 Task: Create New Customer with Customer Name: Cuban Dulceria International Bakery, Billing Address Line1: 3517 Cook Hill Road, Billing Address Line2:  Danbury, Billing Address Line3:  Connecticut 06810
Action: Mouse moved to (186, 35)
Screenshot: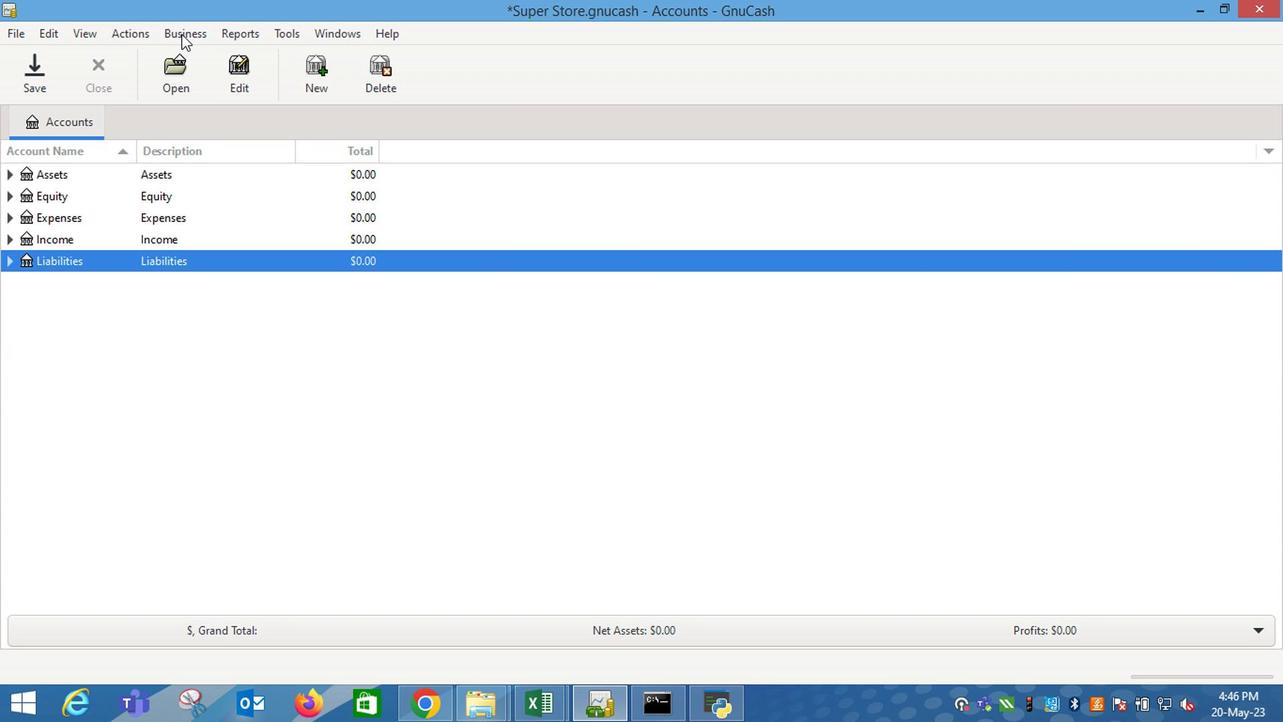 
Action: Mouse pressed left at (186, 35)
Screenshot: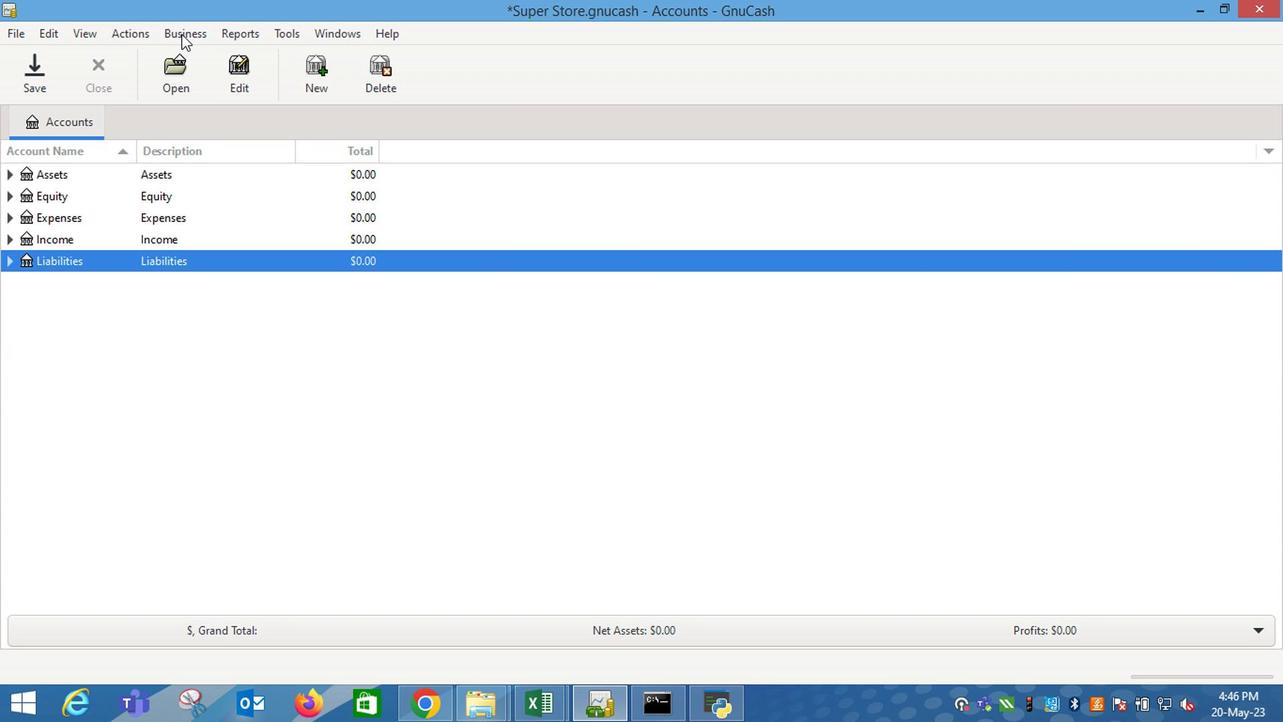 
Action: Mouse moved to (380, 87)
Screenshot: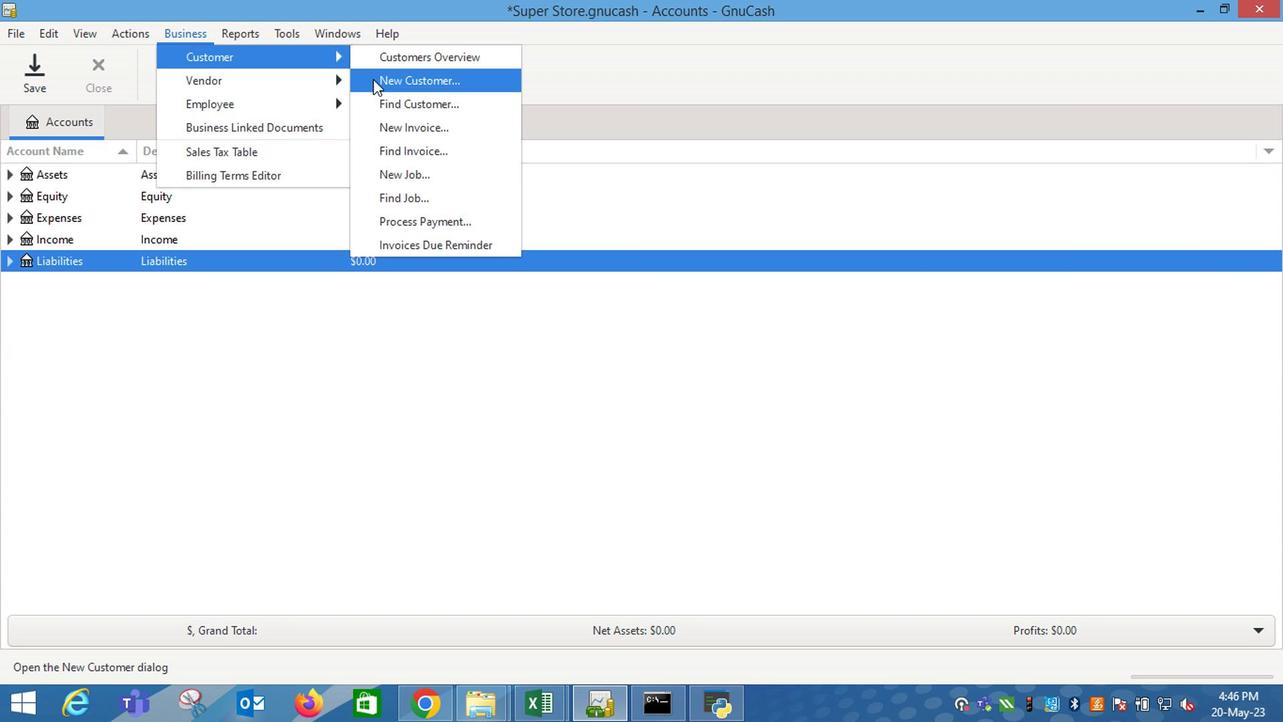 
Action: Mouse pressed left at (380, 87)
Screenshot: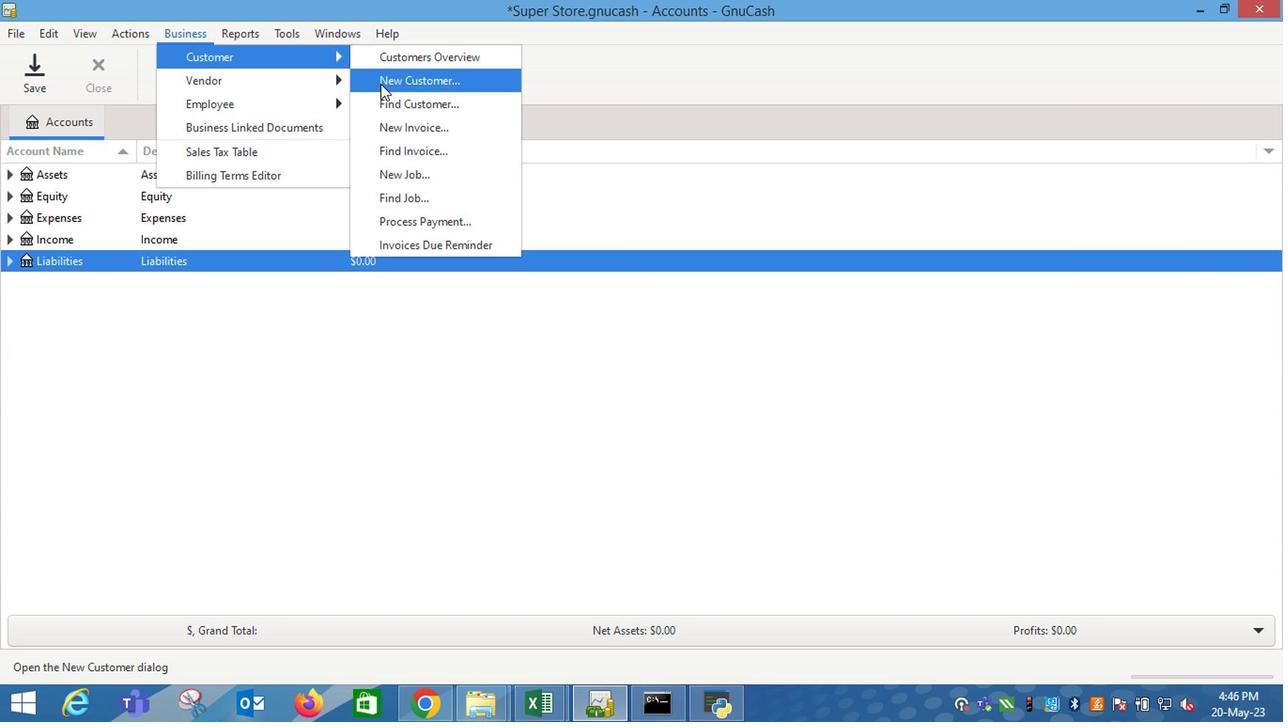 
Action: Key pressed <Key.shift_r>Cuban<Key.space><Key.shift_r>Dulceria<Key.space><Key.shift_r>Internatkon<Key.backspace><Key.backspace><Key.backspace>ional<Key.space><Key.shift_r>Bakery<Key.tab><Key.tab><Key.tab>3551<Key.backspace><Key.backspace>17<Key.space><Key.shift_r>Cook<Key.space><Key.shift_r>Hill<Key.space><Key.shift_r>Road<Key.tab><Key.shift_r>D<Key.tab><Key.shift_r>C<Key.tab><Key.shift><Key.tab><Key.right><Key.space><Key.tab>
Screenshot: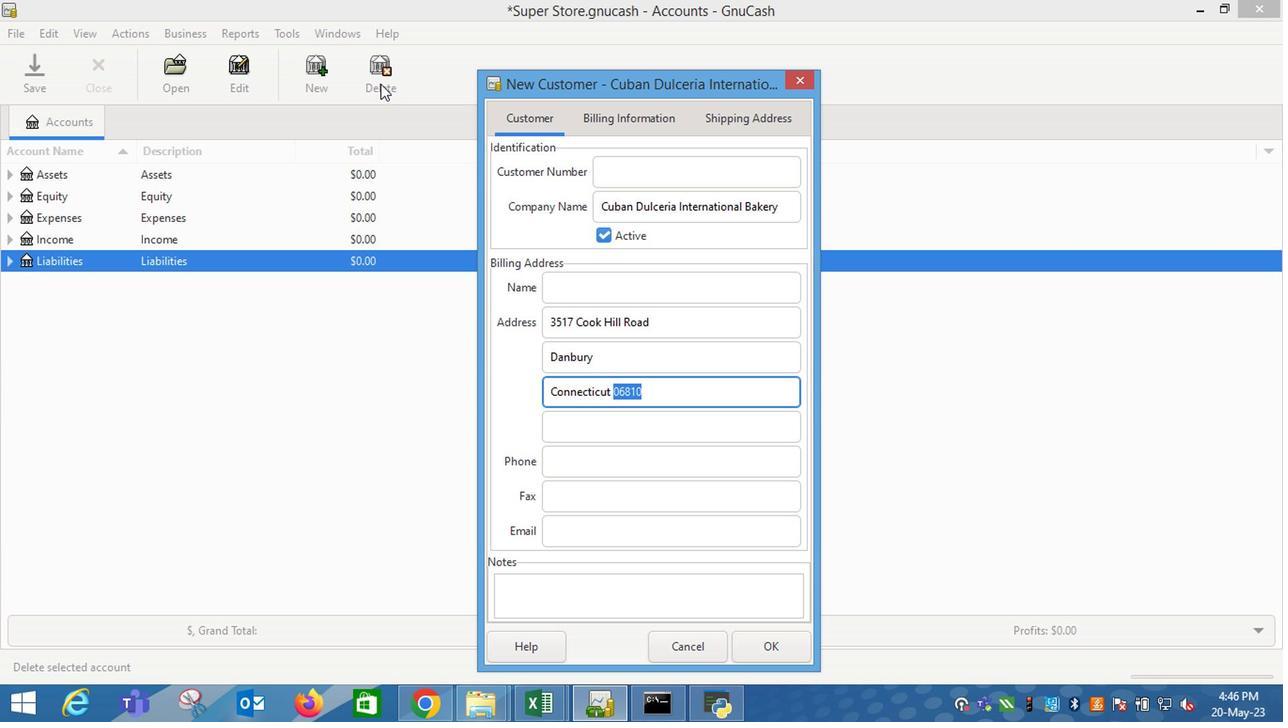 
Action: Mouse moved to (776, 649)
Screenshot: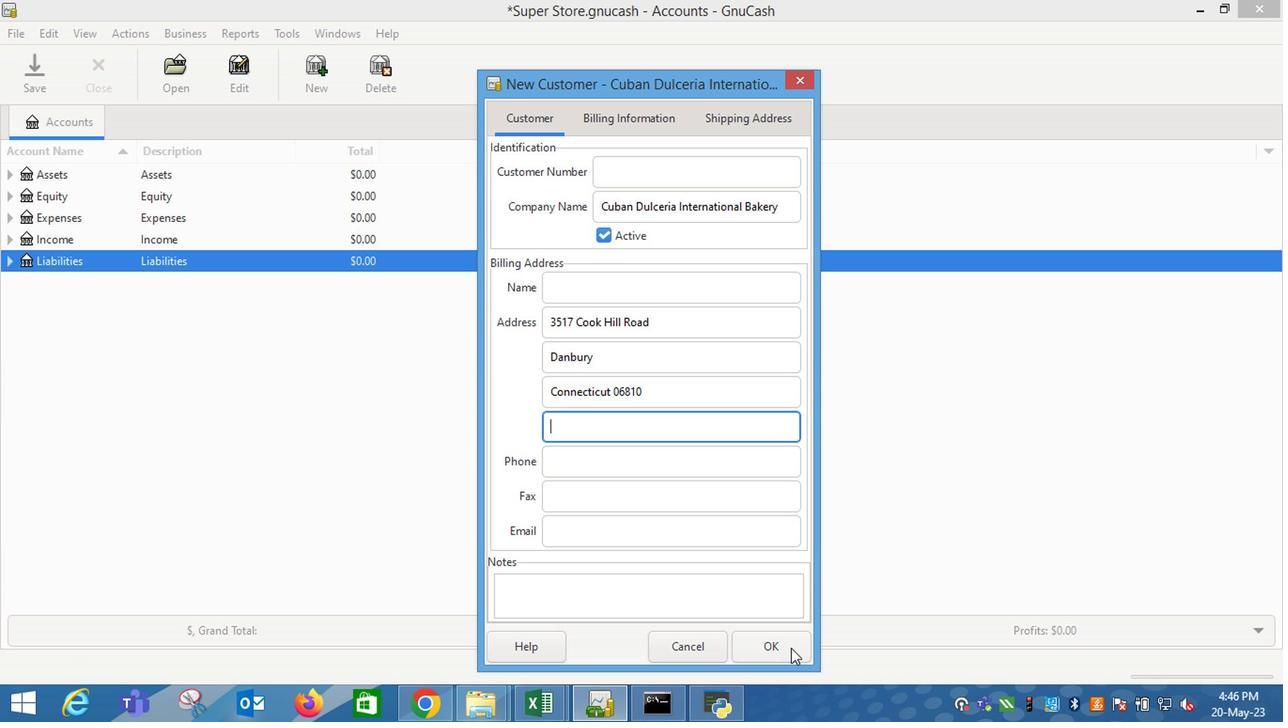 
Action: Mouse pressed left at (776, 649)
Screenshot: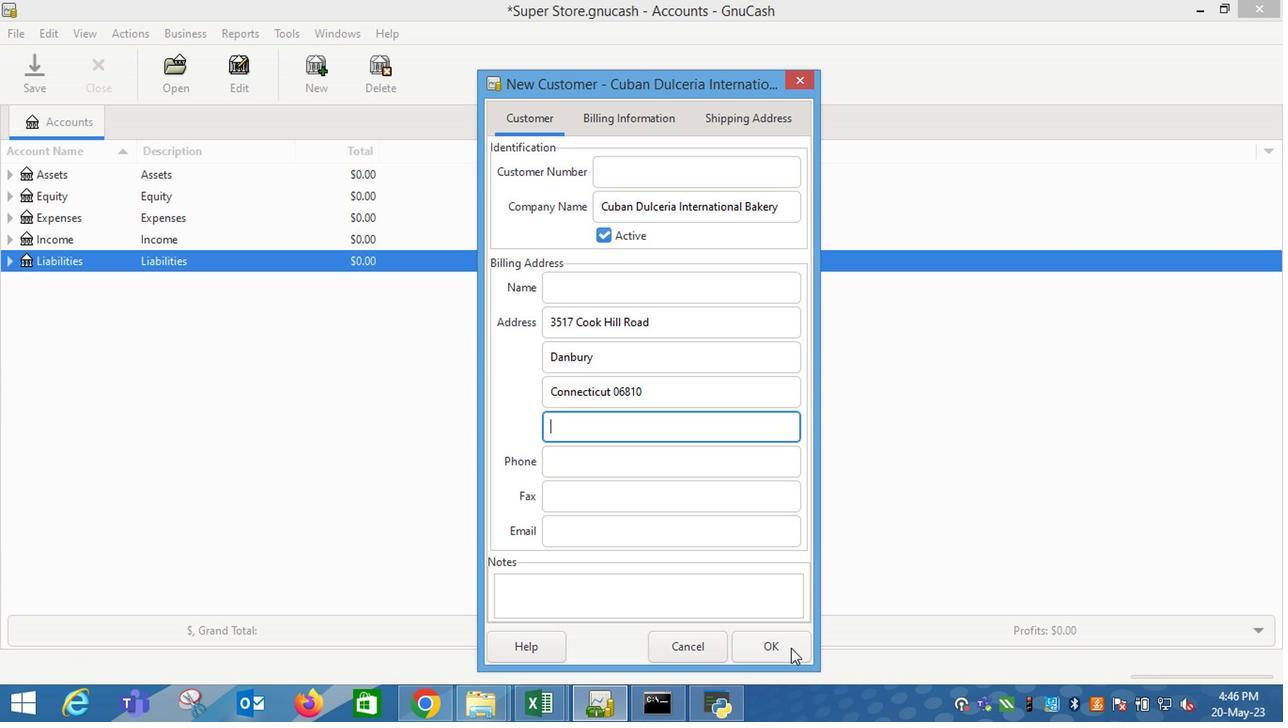 
Action: Mouse moved to (276, 501)
Screenshot: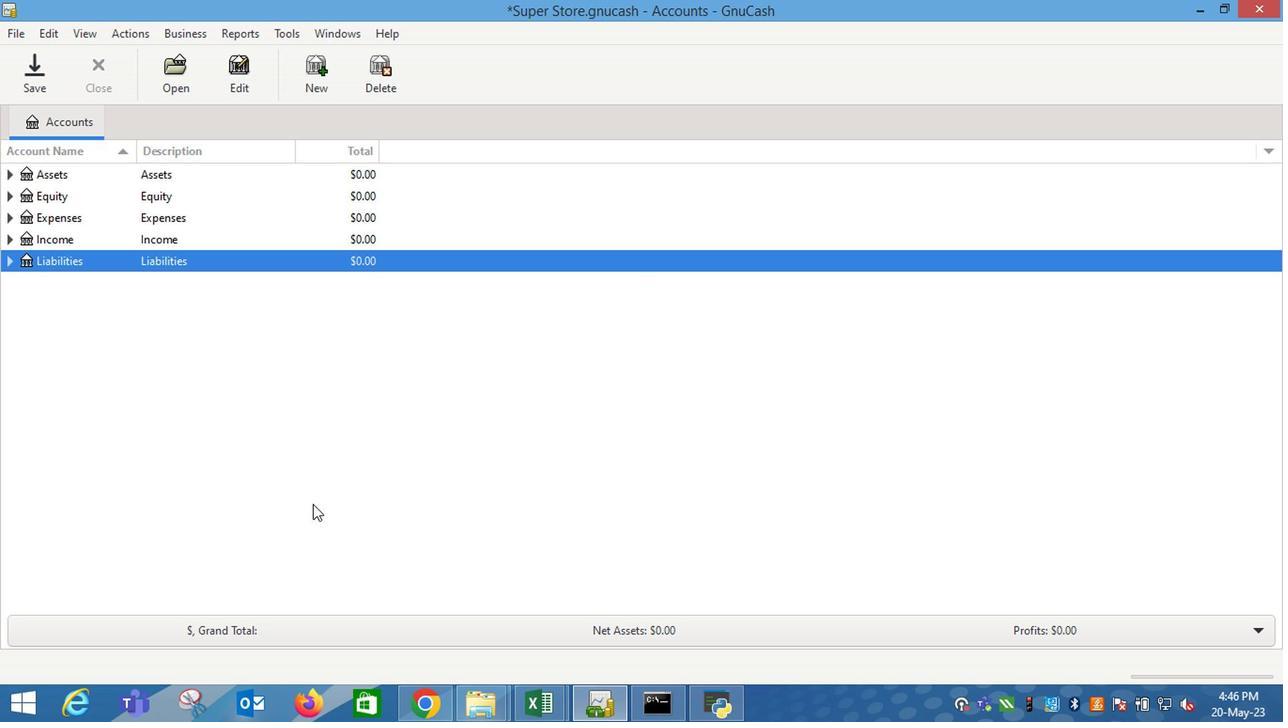 
